 Task: Edit the show available start times in increments of 45 minutes.
Action: Mouse moved to (479, 395)
Screenshot: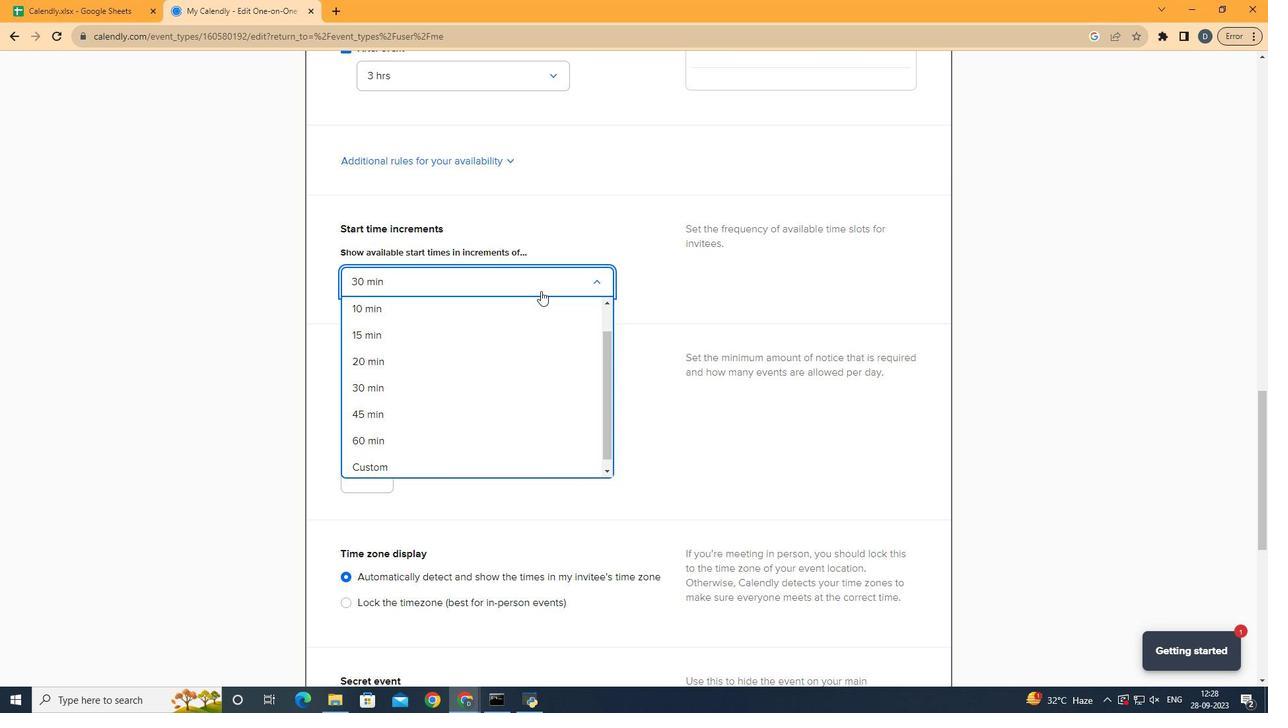 
Action: Mouse pressed left at (479, 395)
Screenshot: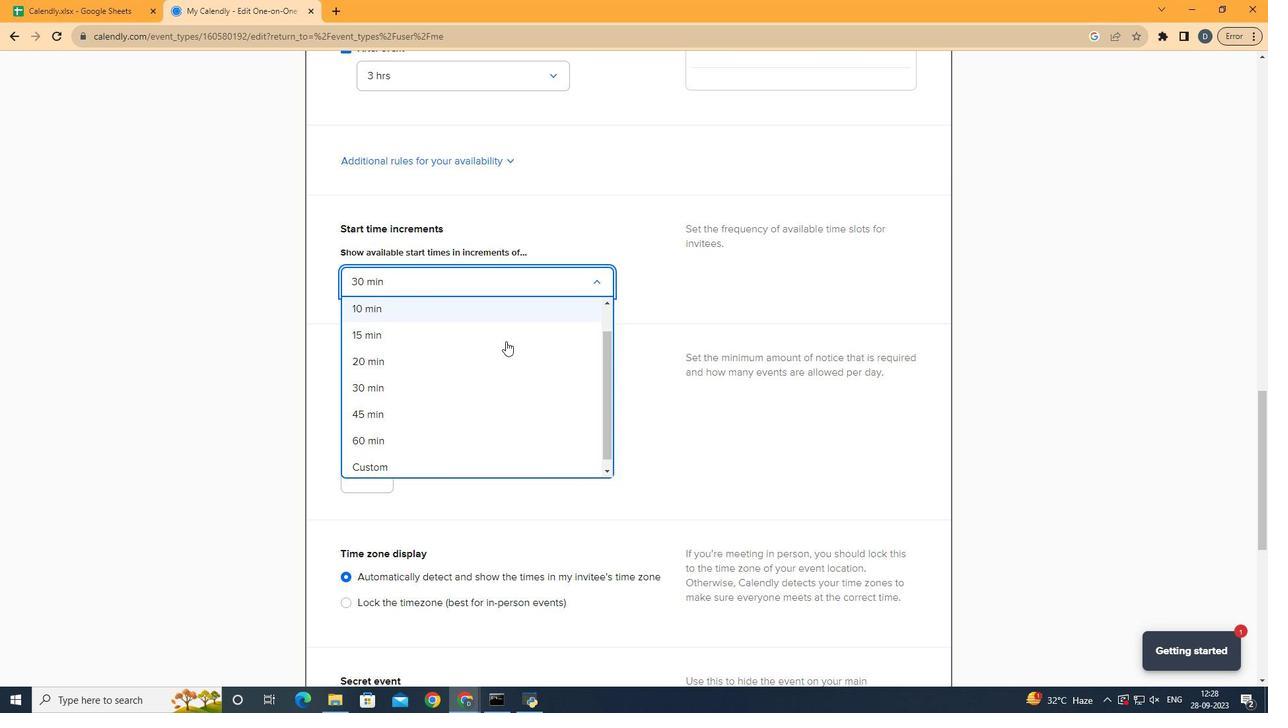 
Action: Mouse moved to (686, 380)
Screenshot: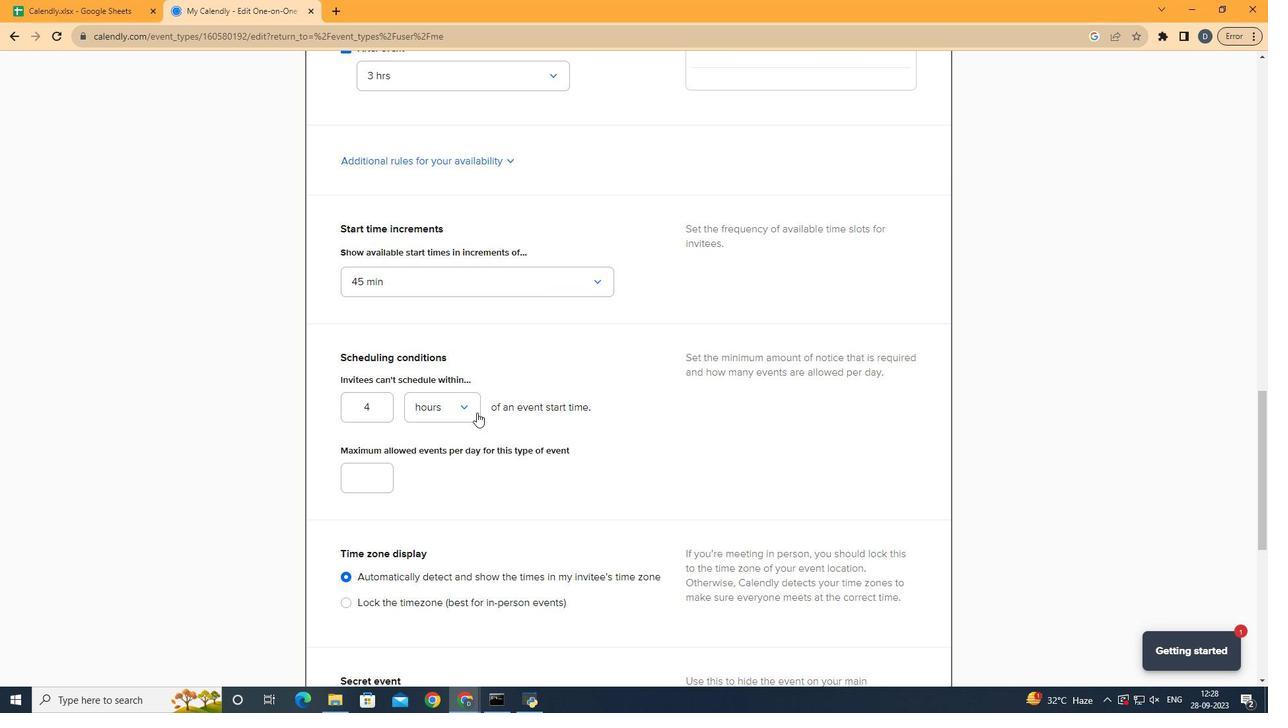 
Action: Mouse pressed left at (686, 380)
Screenshot: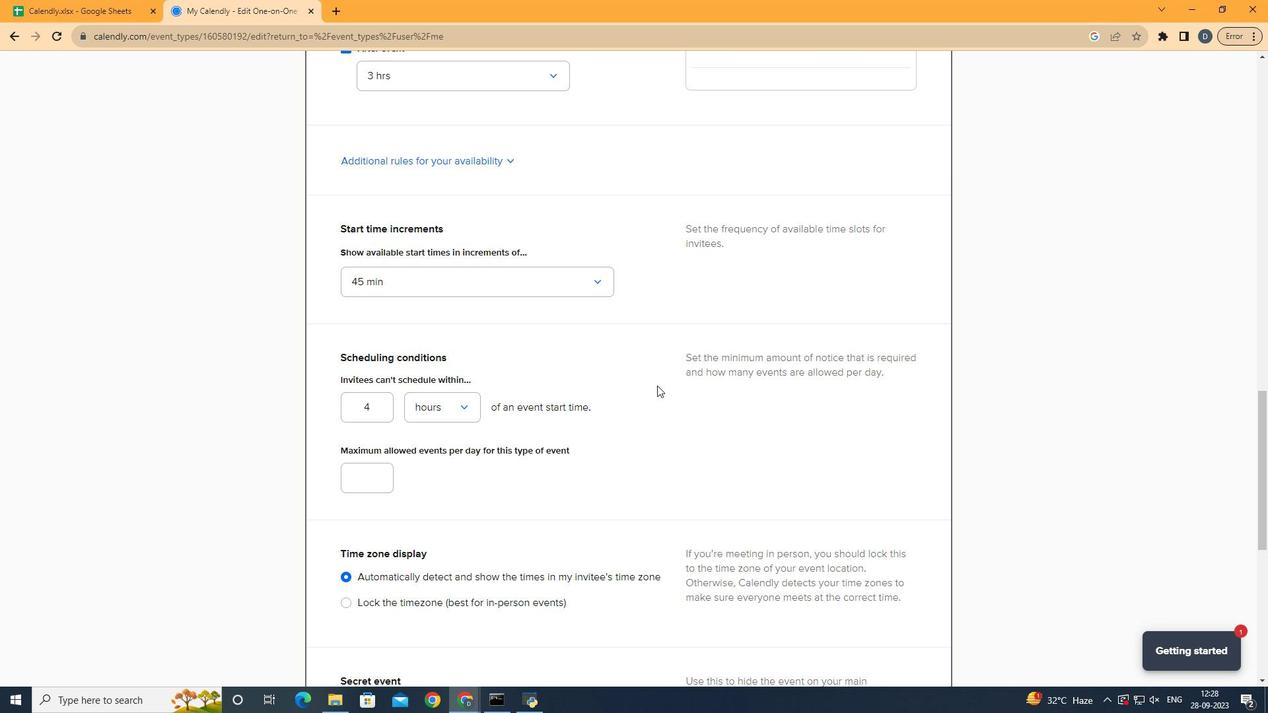 
Action: Mouse moved to (54, 384)
Screenshot: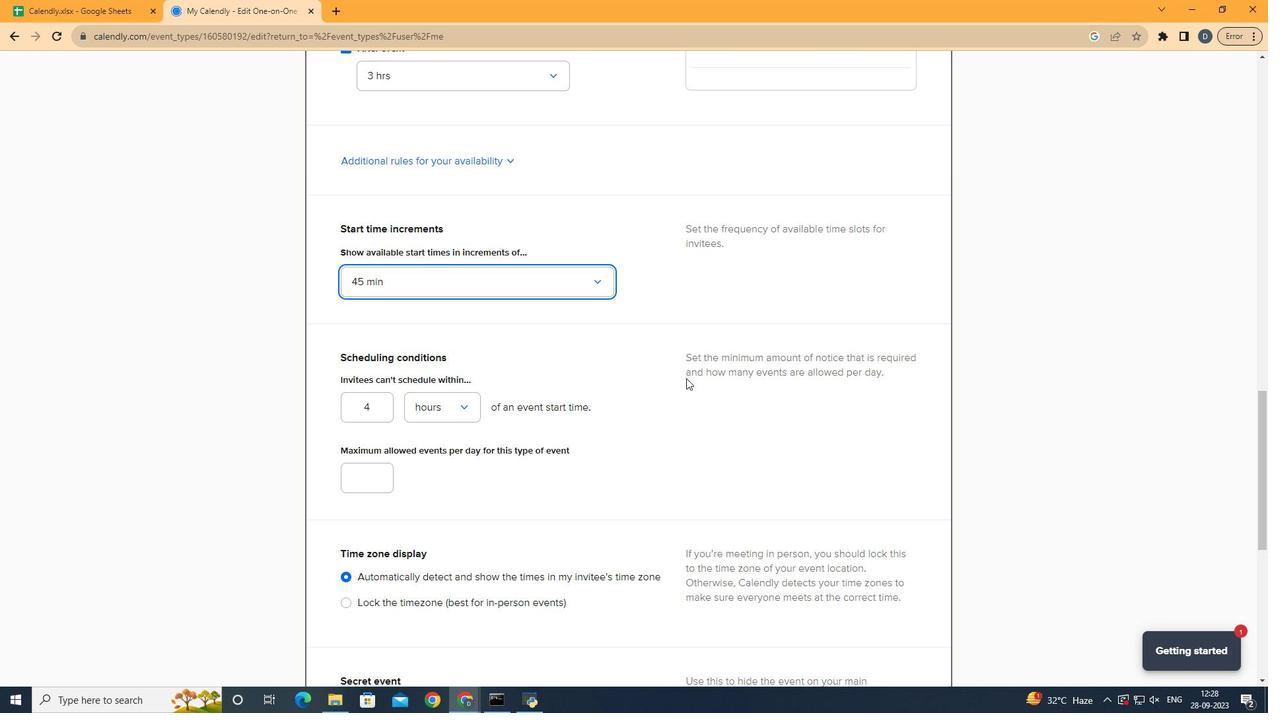 
